Task: Create a rule from the Routing list, Task moved to a section -> Set Priority in the project AgileLounge , set the section as To-Do and set the priority of the task as  High
Action: Mouse moved to (1086, 180)
Screenshot: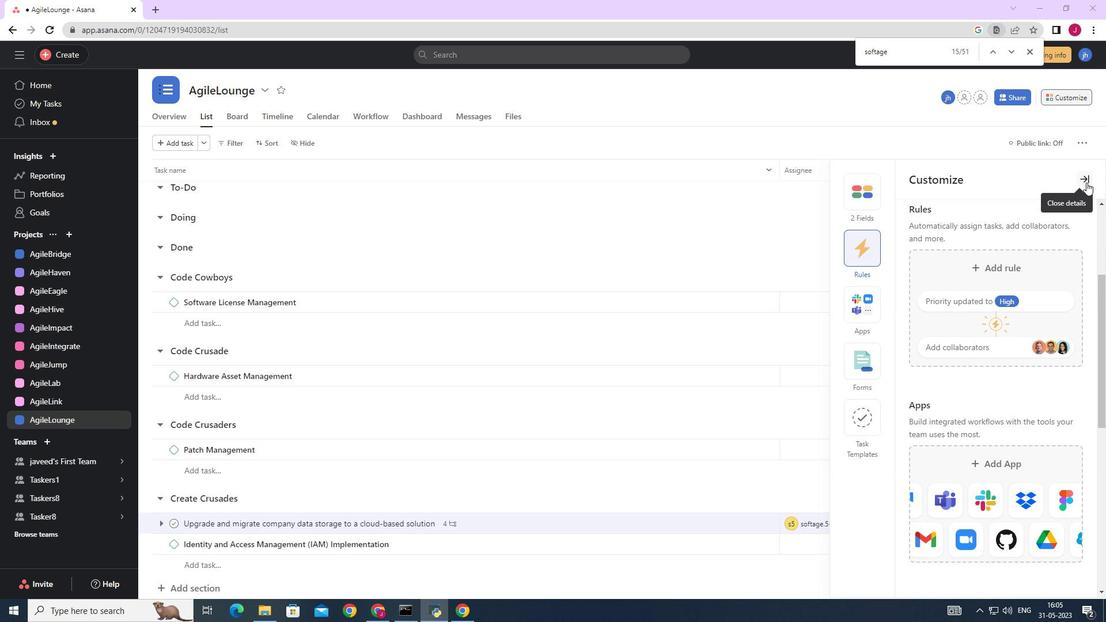 
Action: Mouse pressed left at (1086, 180)
Screenshot: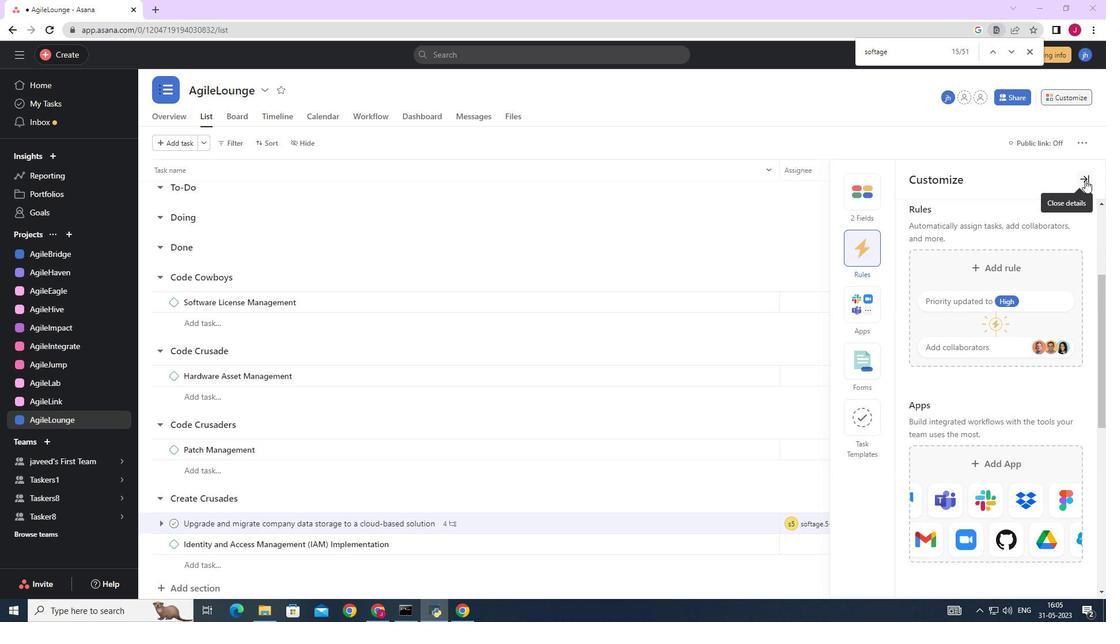 
Action: Mouse moved to (1067, 95)
Screenshot: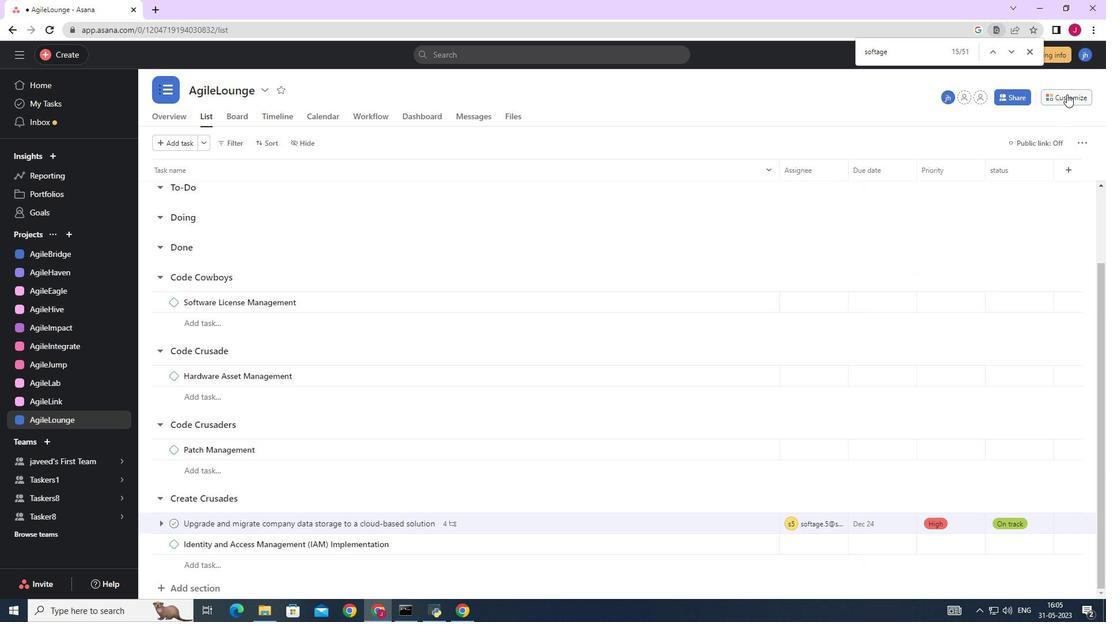 
Action: Mouse pressed left at (1067, 95)
Screenshot: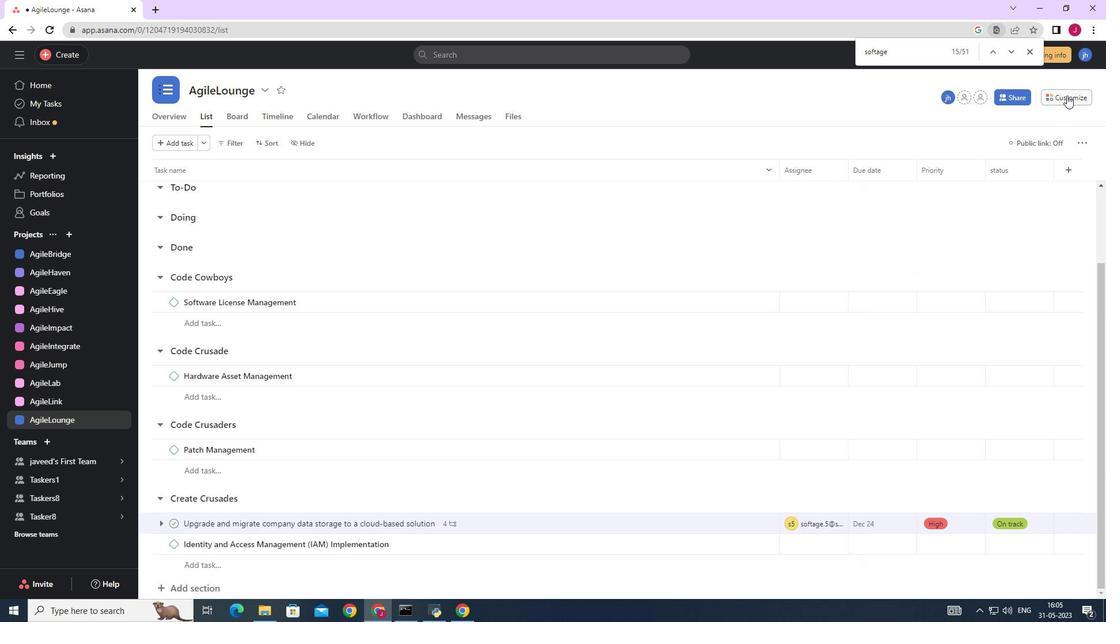 
Action: Mouse moved to (870, 251)
Screenshot: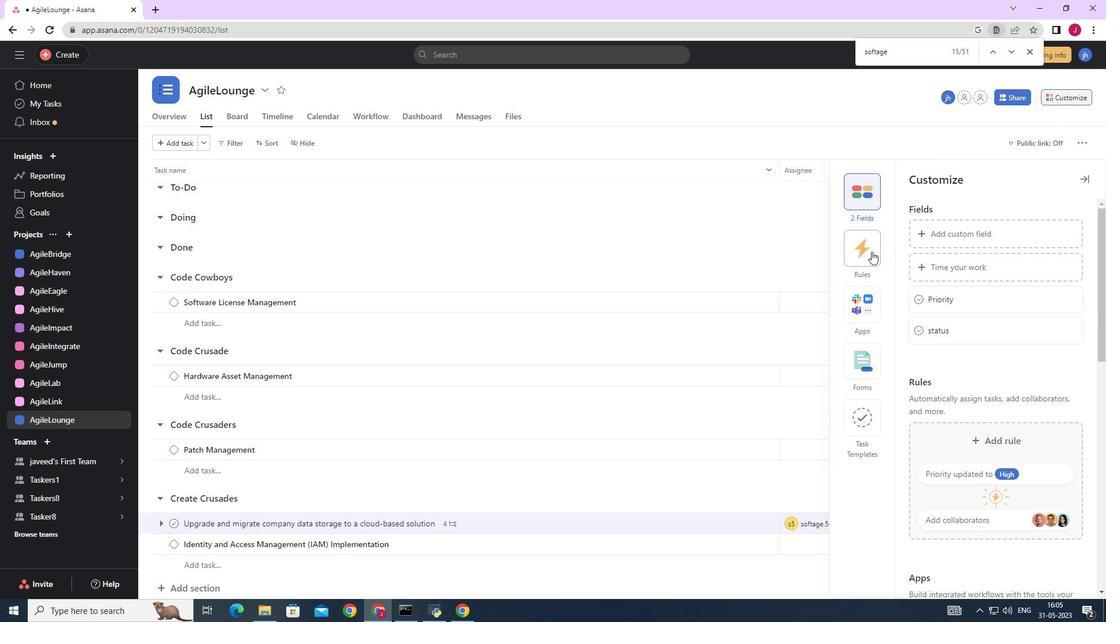 
Action: Mouse pressed left at (870, 251)
Screenshot: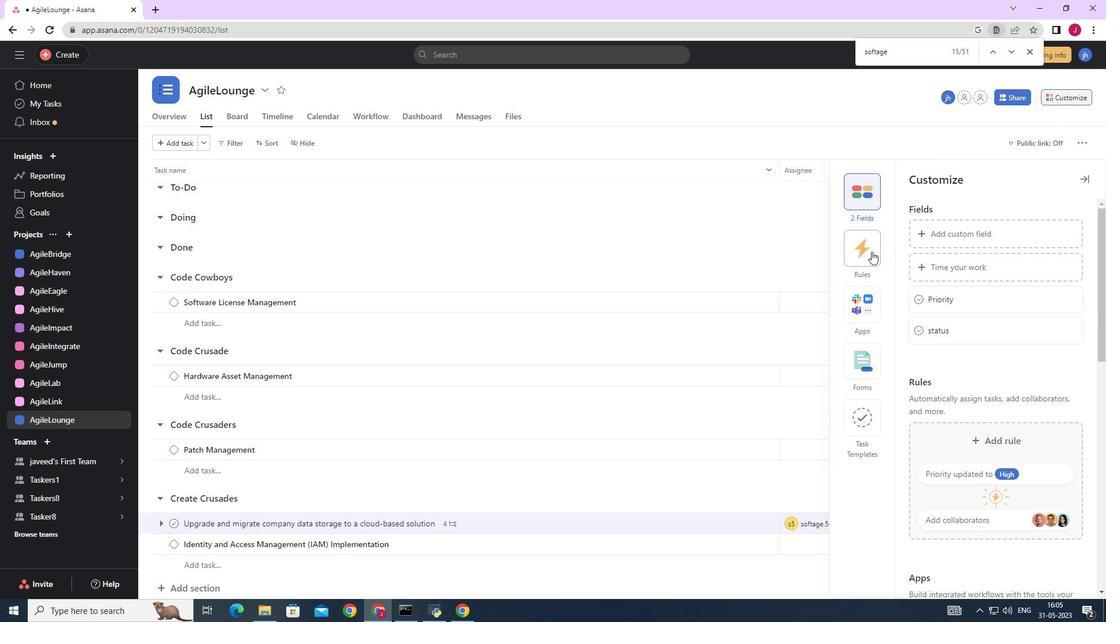 
Action: Mouse moved to (953, 266)
Screenshot: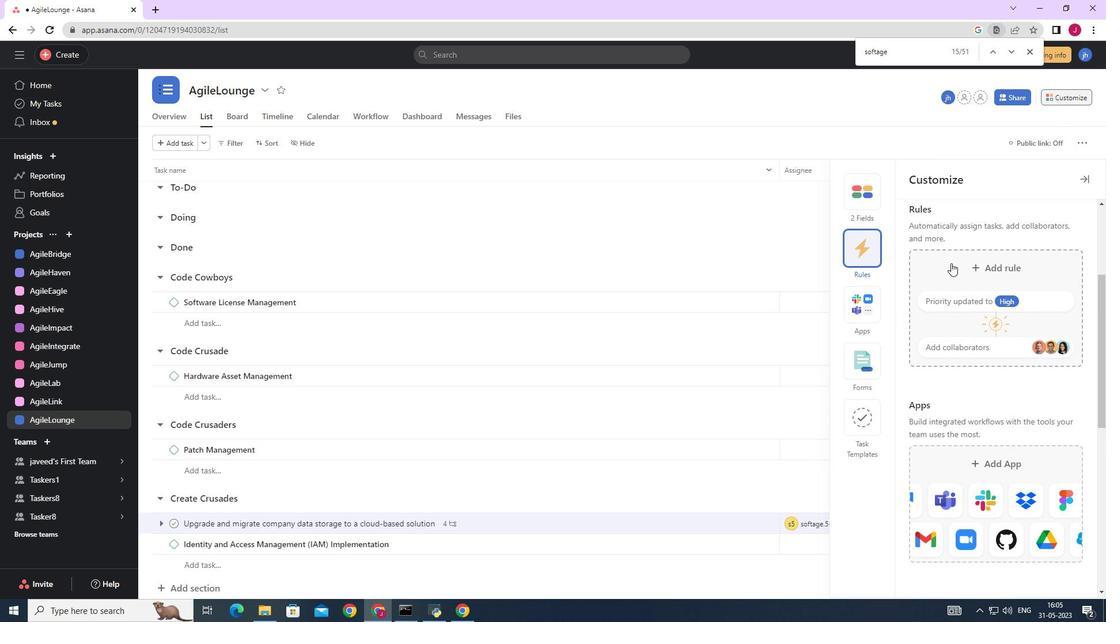 
Action: Mouse pressed left at (953, 266)
Screenshot: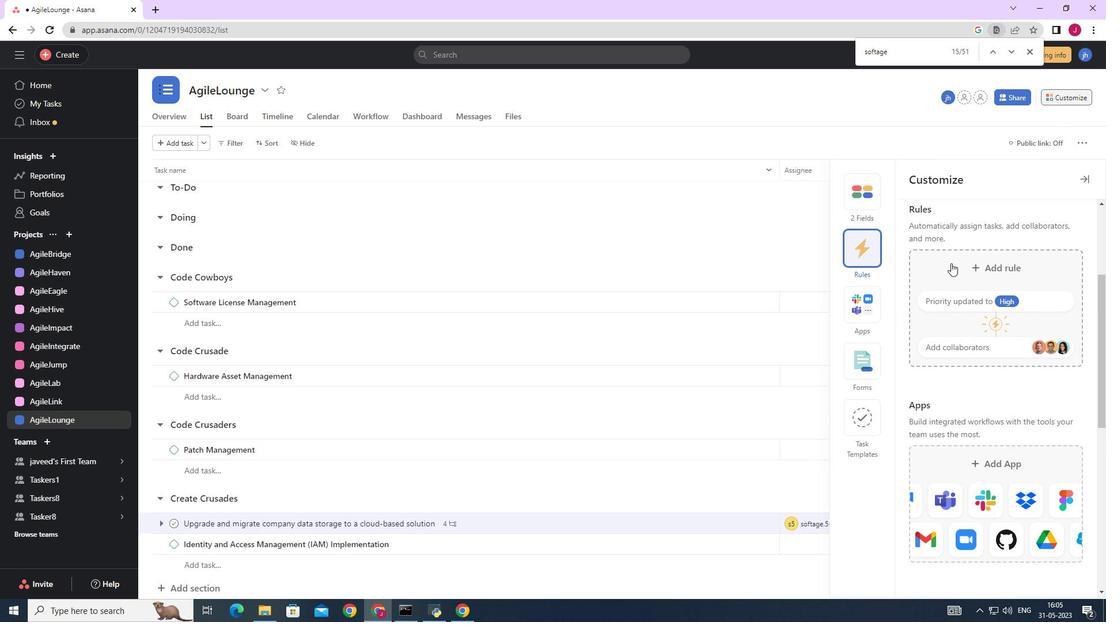 
Action: Mouse moved to (261, 168)
Screenshot: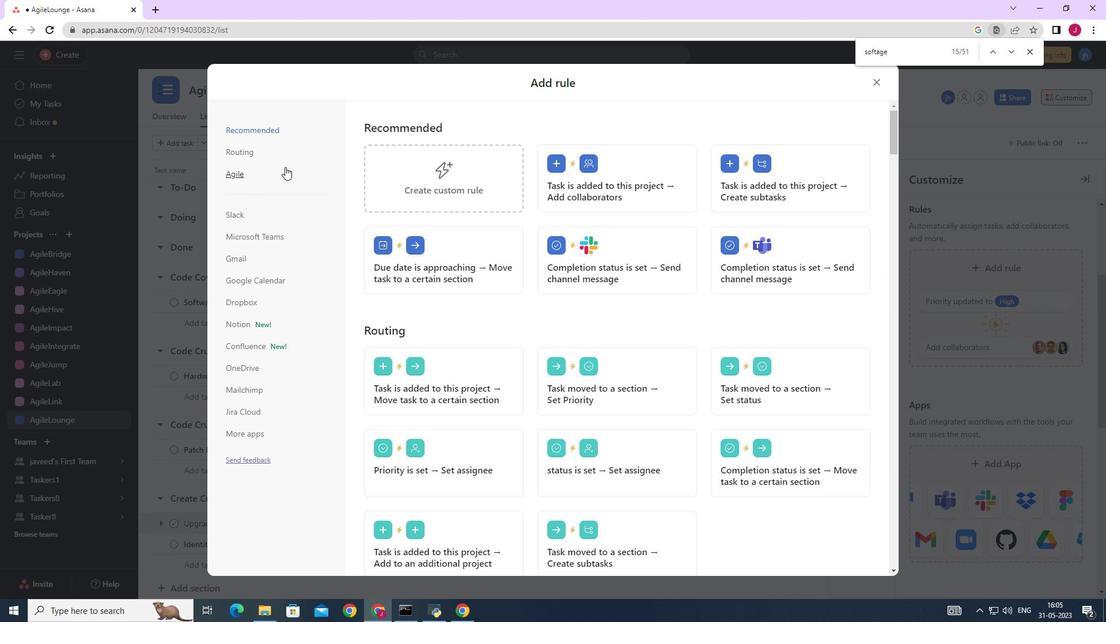 
Action: Mouse scrolled (261, 168) with delta (0, 0)
Screenshot: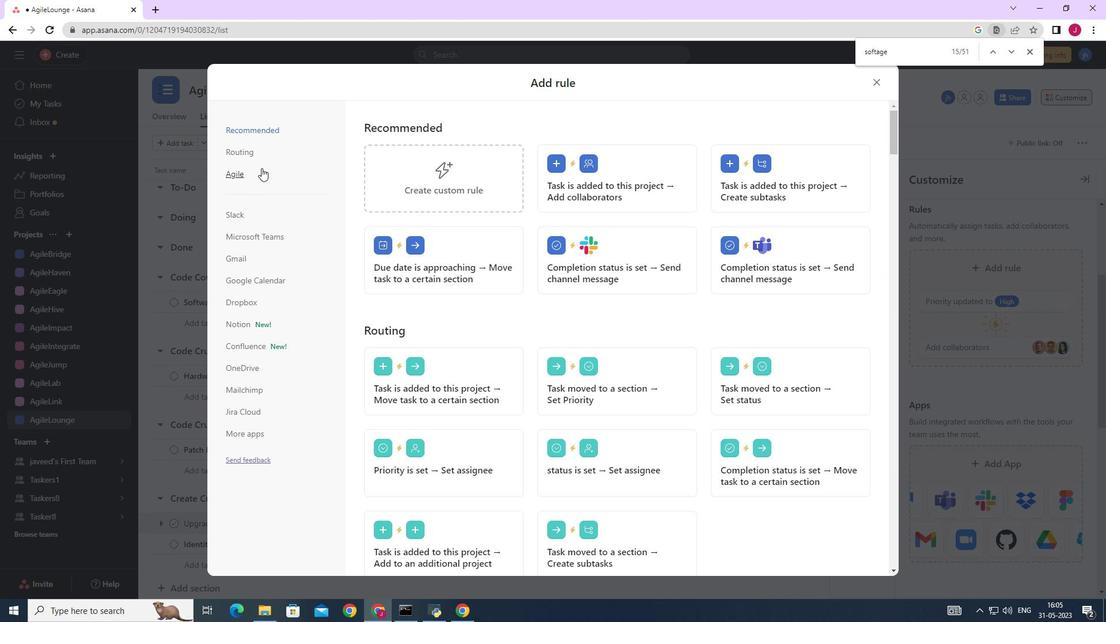 
Action: Mouse scrolled (261, 168) with delta (0, 0)
Screenshot: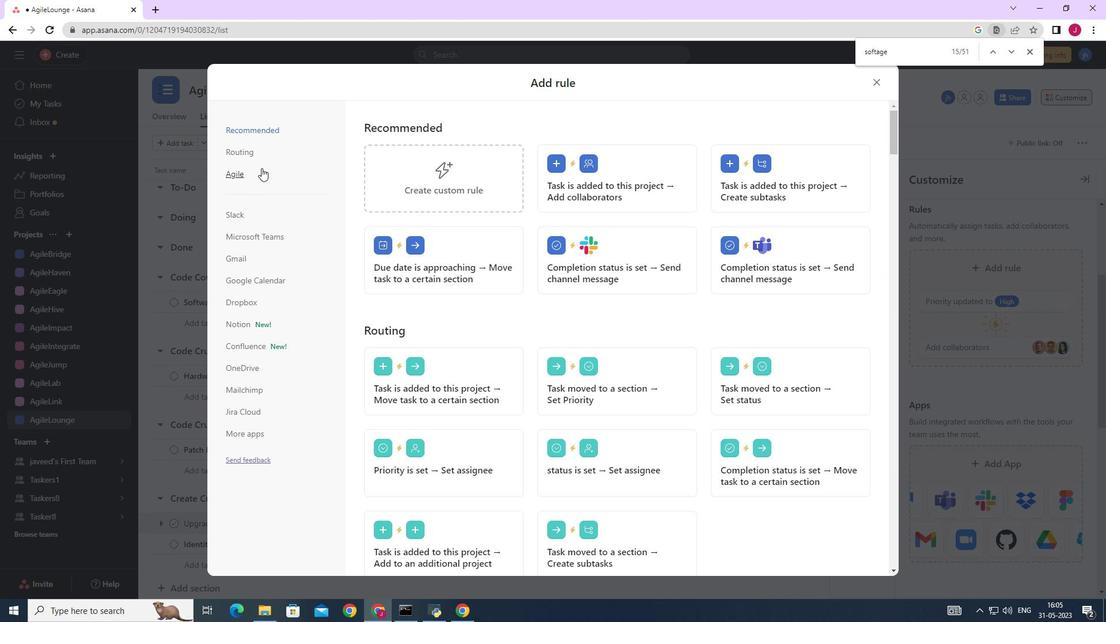 
Action: Mouse moved to (480, 170)
Screenshot: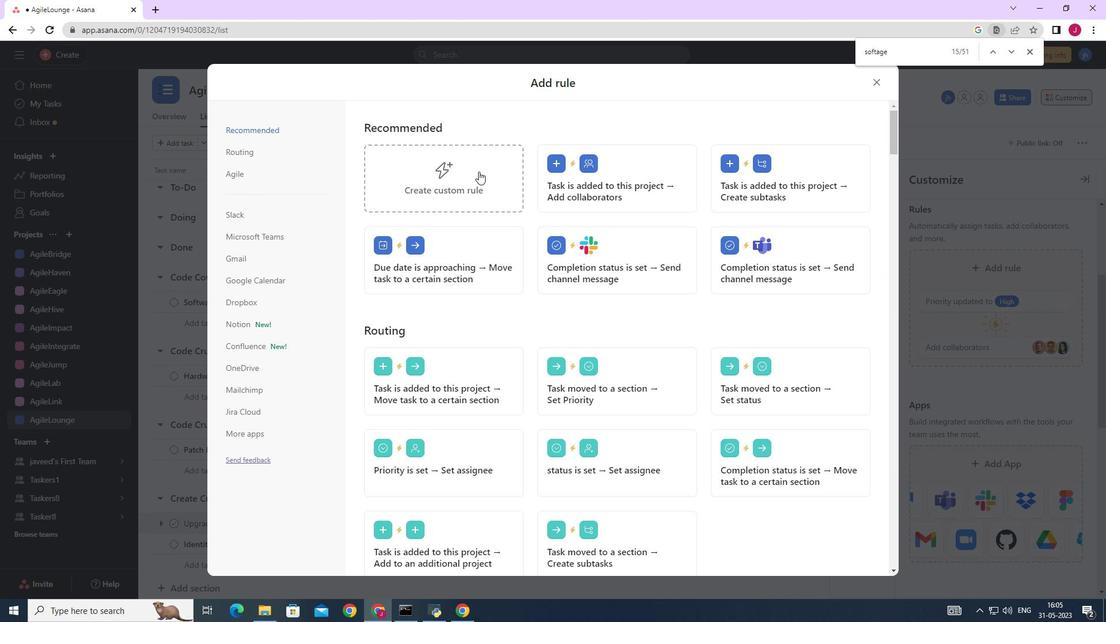 
Action: Mouse pressed left at (480, 170)
Screenshot: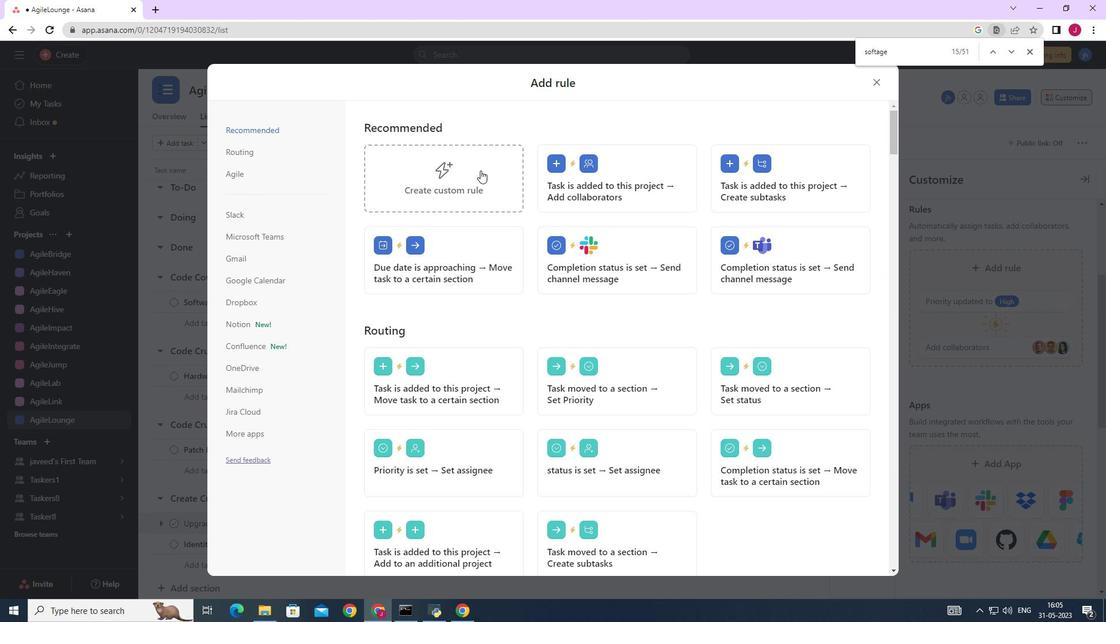 
Action: Mouse moved to (878, 80)
Screenshot: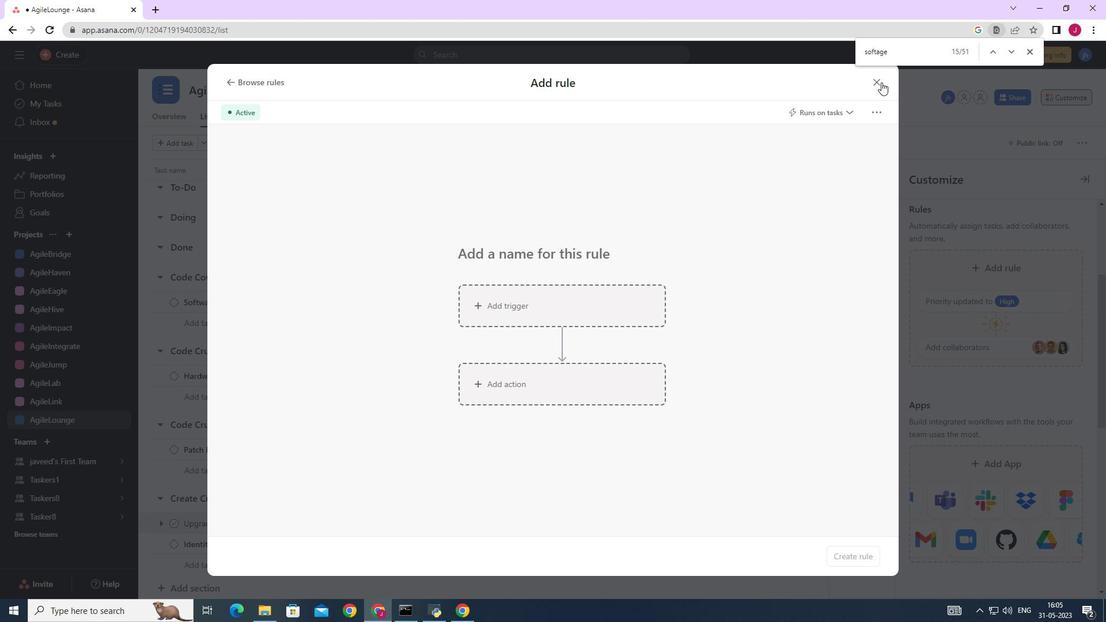 
Action: Mouse pressed left at (878, 80)
Screenshot: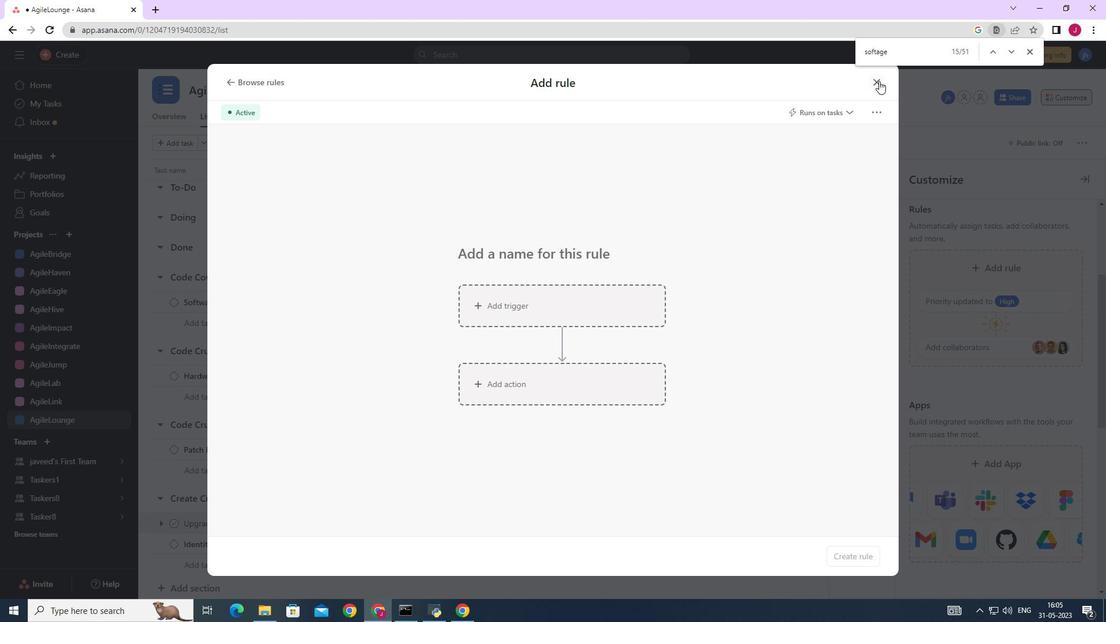
Action: Mouse moved to (946, 264)
Screenshot: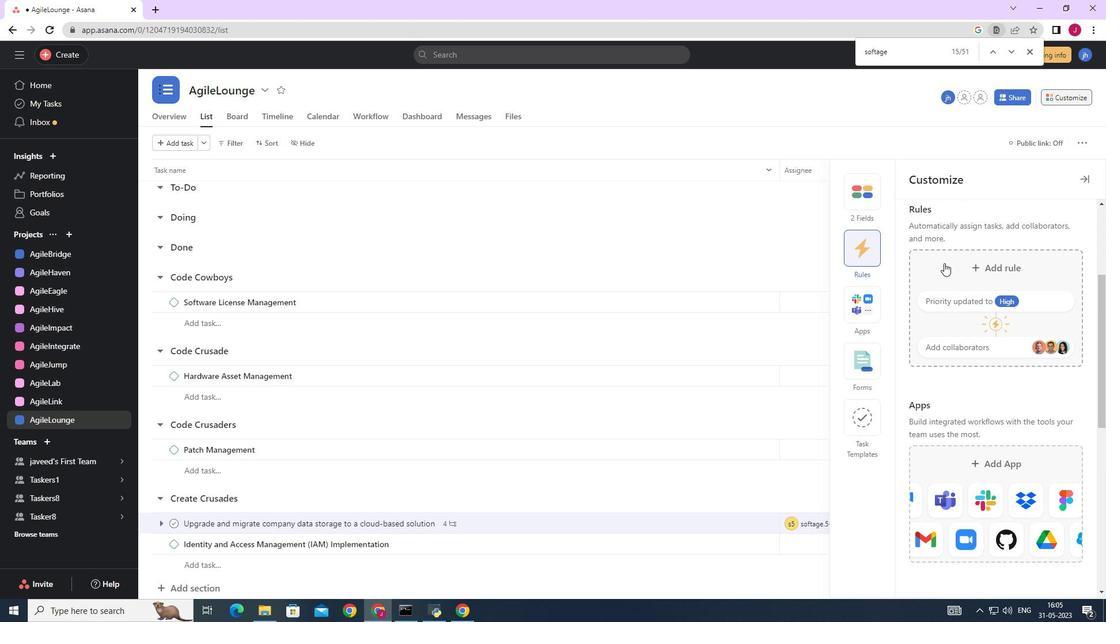 
Action: Mouse pressed left at (946, 264)
Screenshot: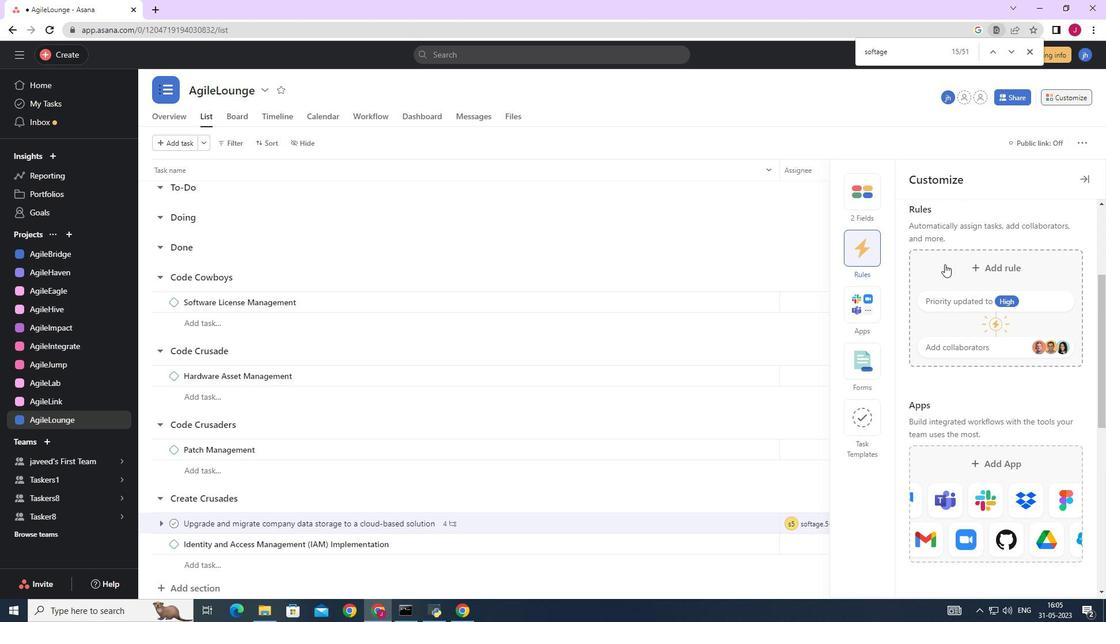 
Action: Mouse moved to (242, 149)
Screenshot: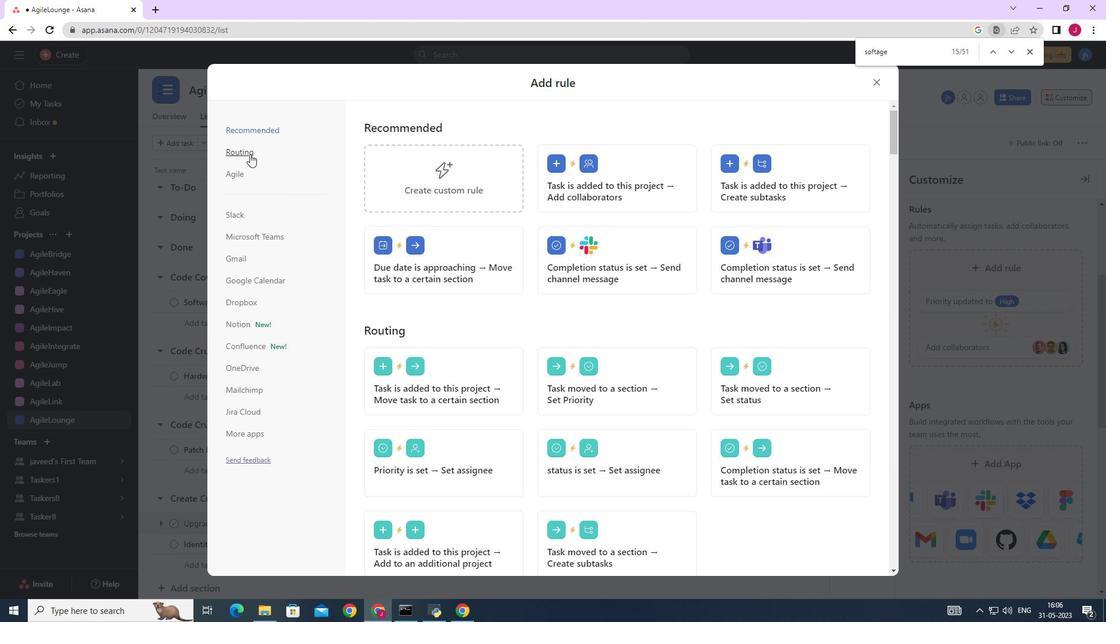 
Action: Mouse pressed left at (242, 149)
Screenshot: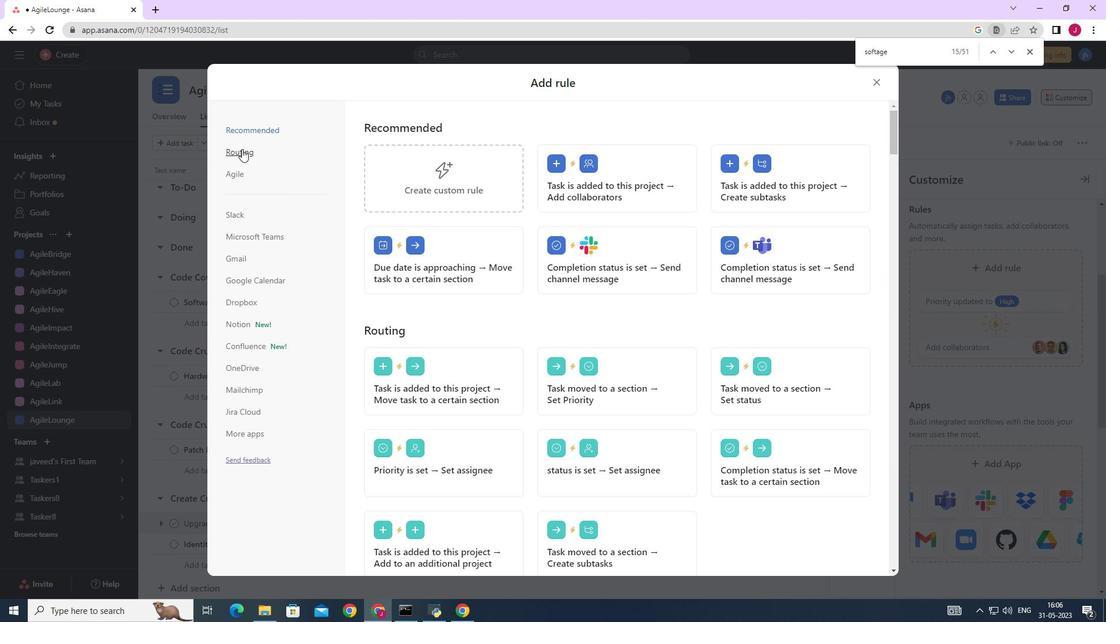 
Action: Mouse moved to (618, 178)
Screenshot: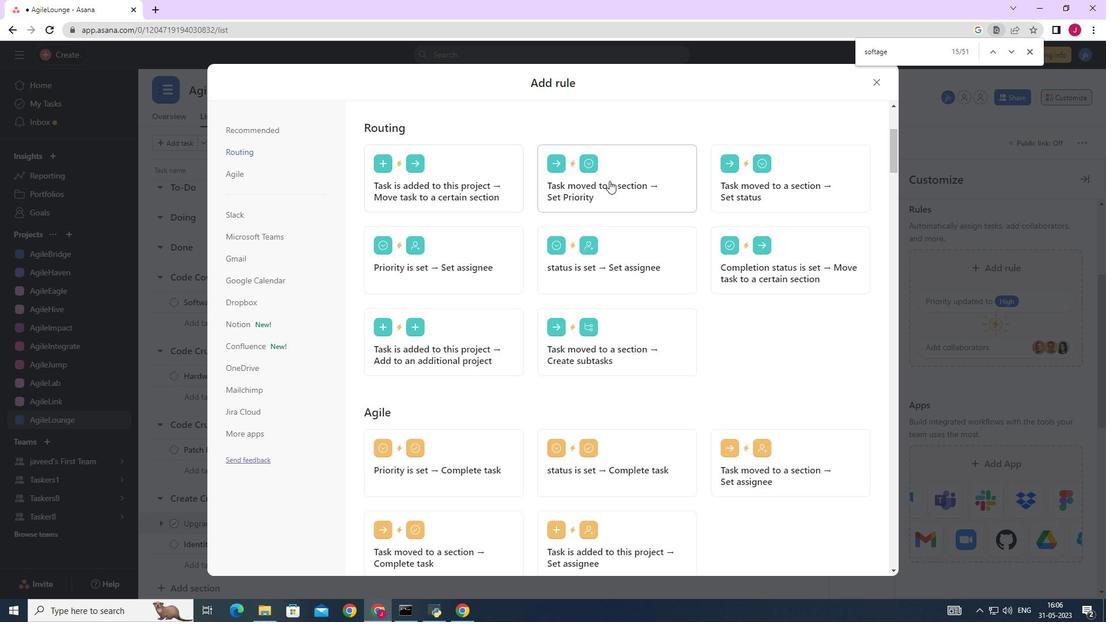 
Action: Mouse pressed left at (618, 178)
Screenshot: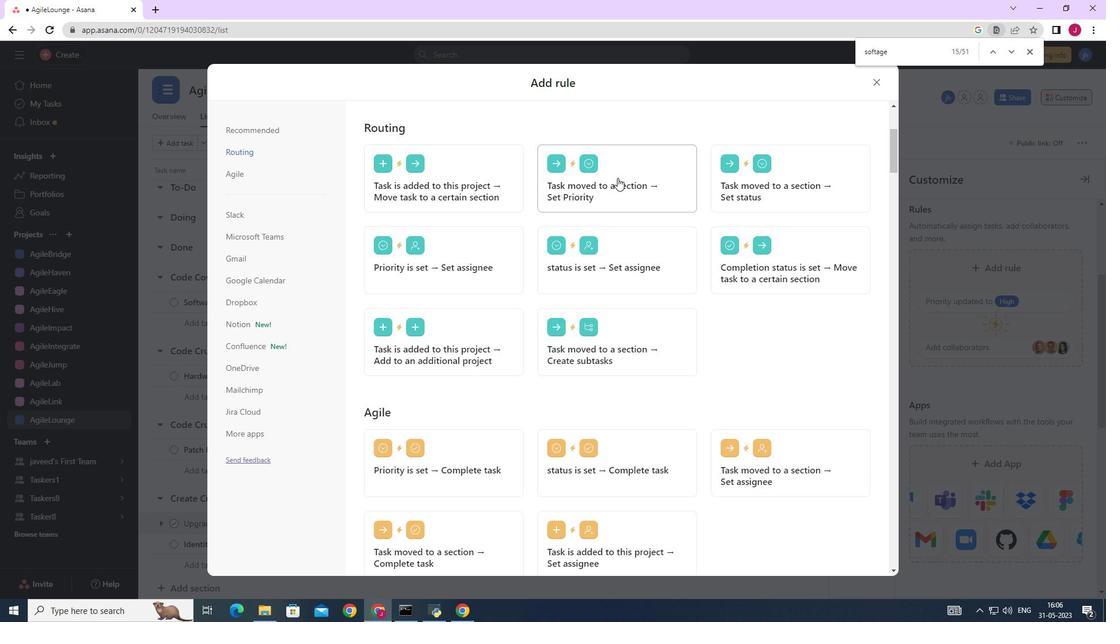 
Action: Mouse moved to (434, 325)
Screenshot: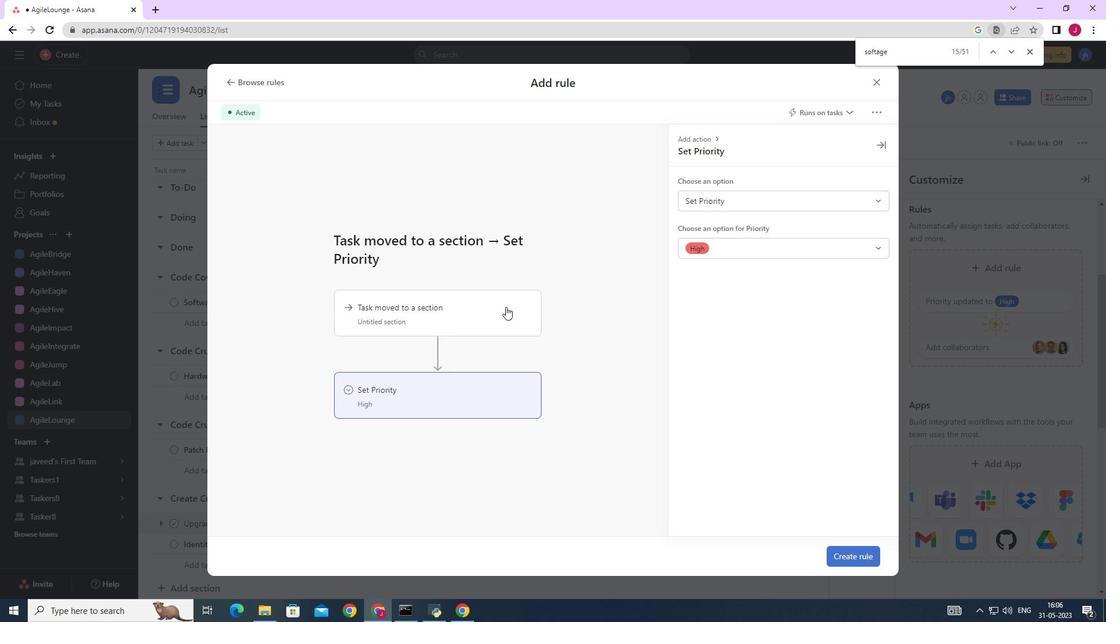 
Action: Mouse pressed left at (434, 325)
Screenshot: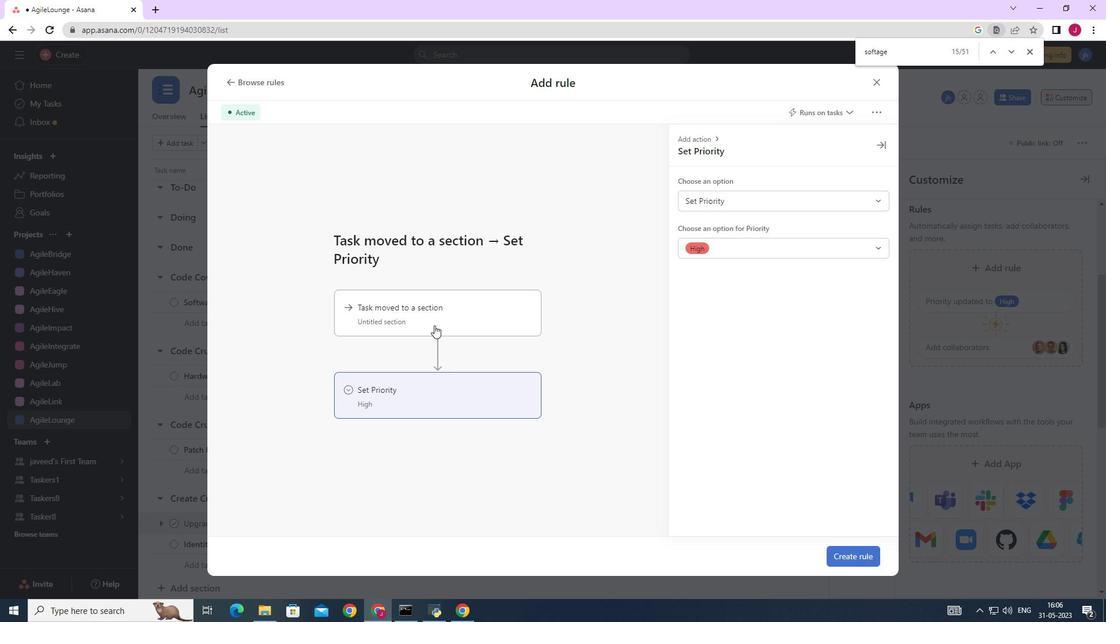
Action: Mouse moved to (785, 194)
Screenshot: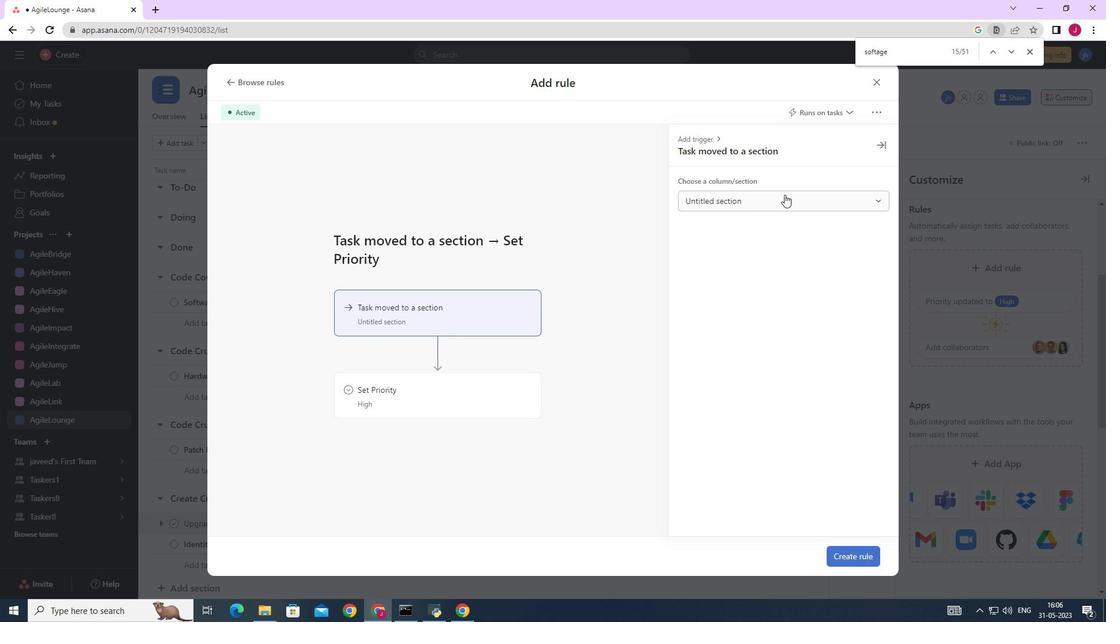 
Action: Mouse pressed left at (785, 194)
Screenshot: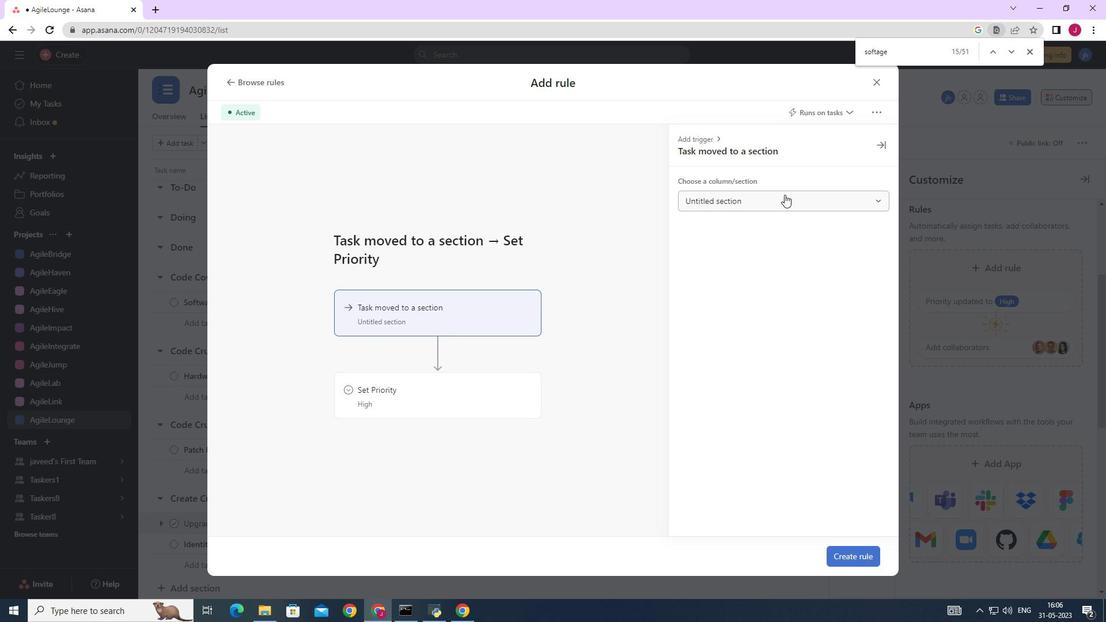 
Action: Mouse moved to (724, 246)
Screenshot: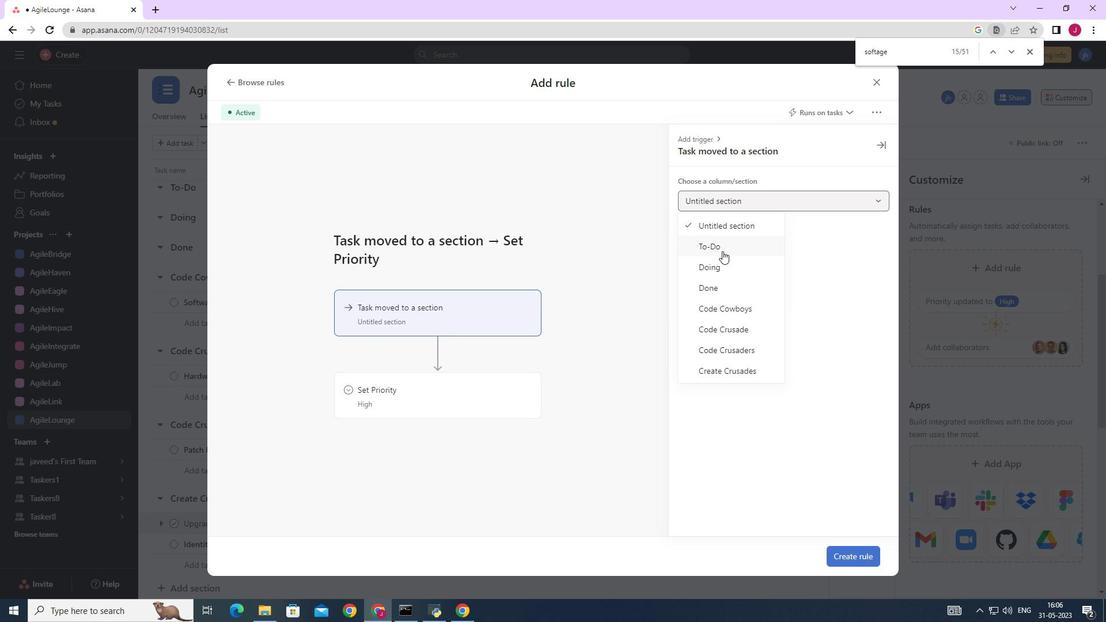 
Action: Mouse pressed left at (724, 246)
Screenshot: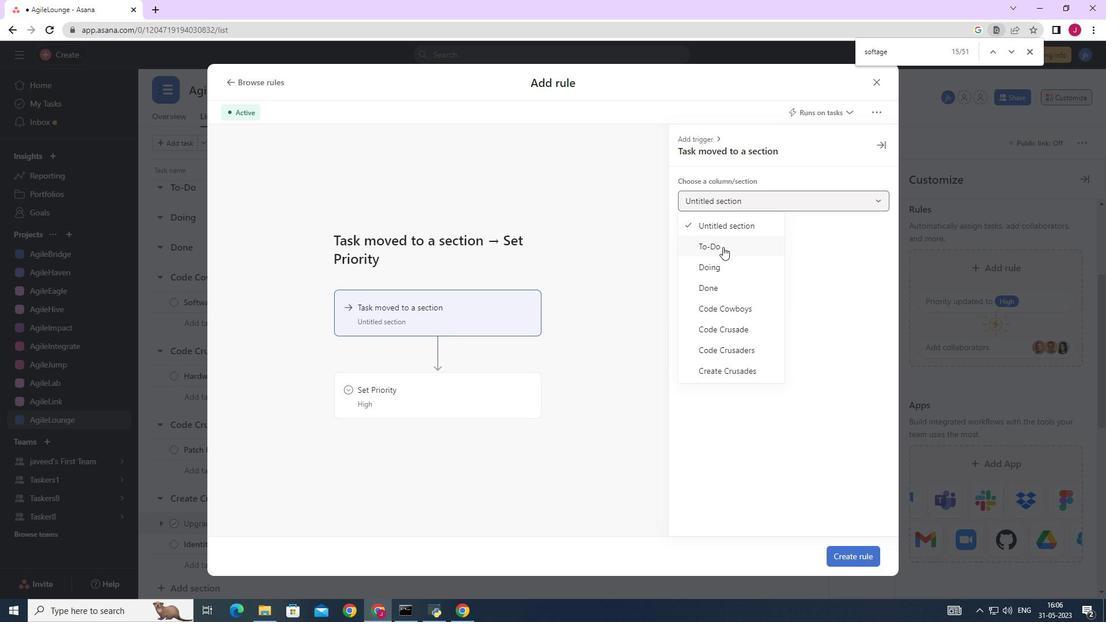 
Action: Mouse moved to (468, 388)
Screenshot: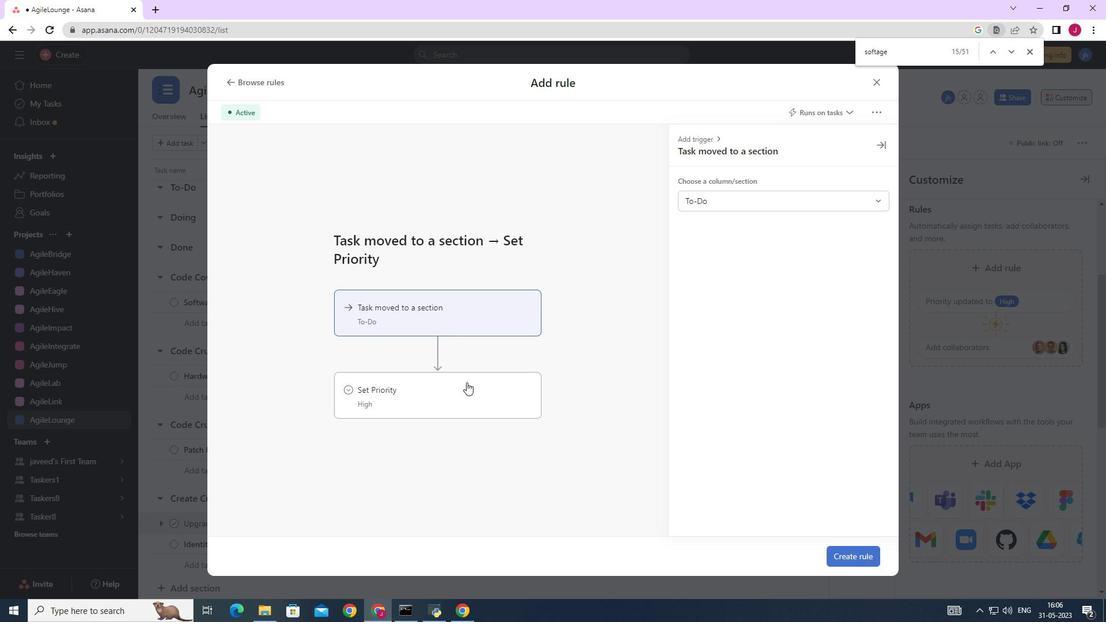 
Action: Mouse pressed left at (468, 388)
Screenshot: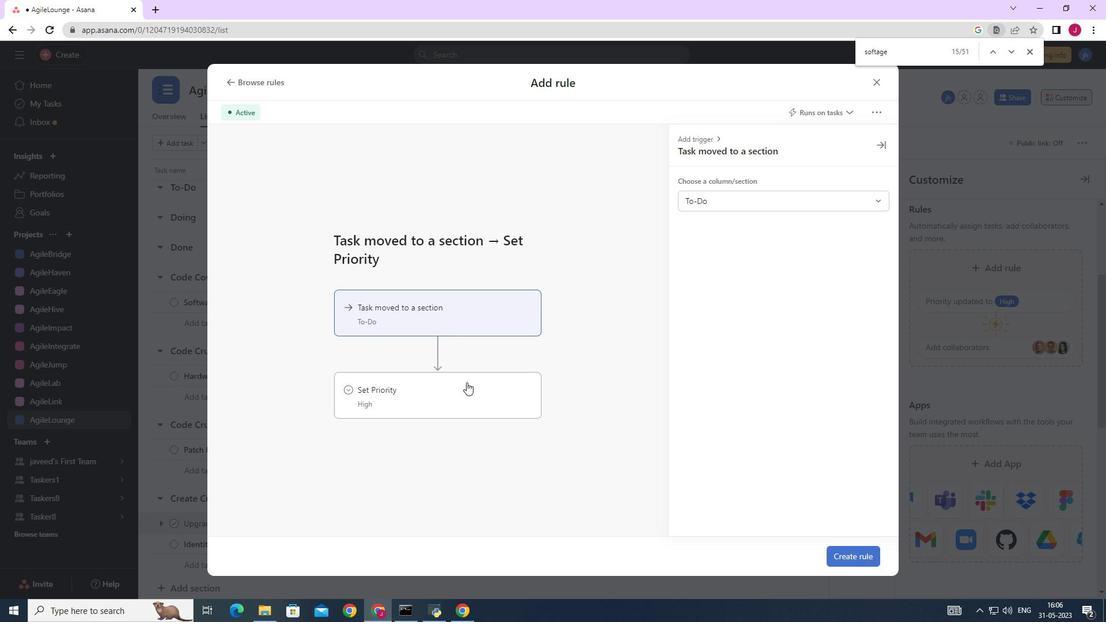 
Action: Mouse moved to (779, 200)
Screenshot: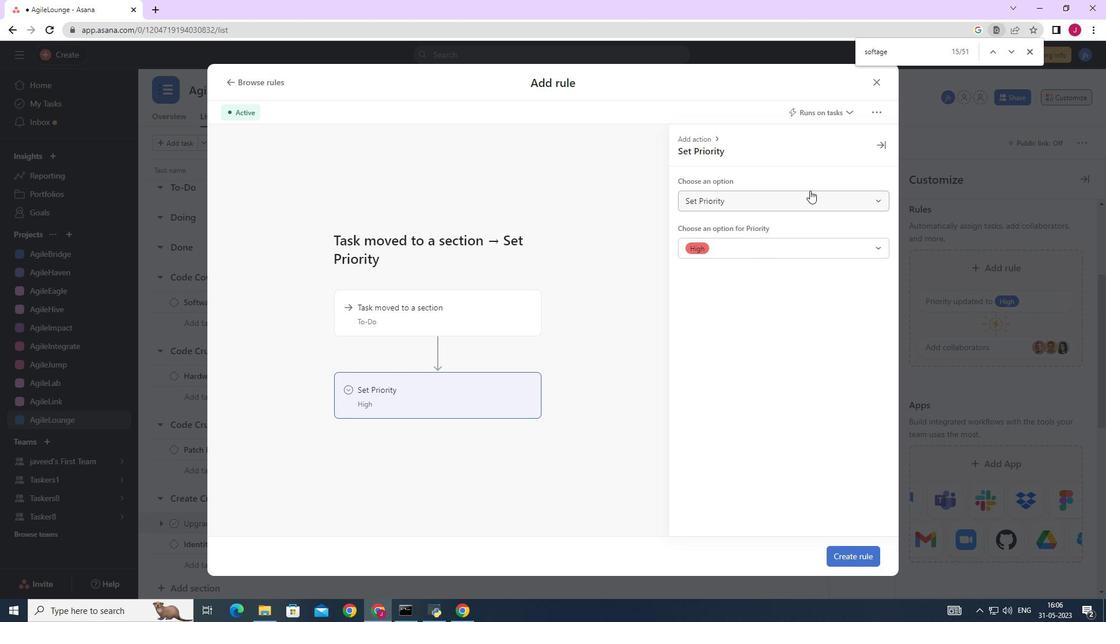 
Action: Mouse pressed left at (779, 200)
Screenshot: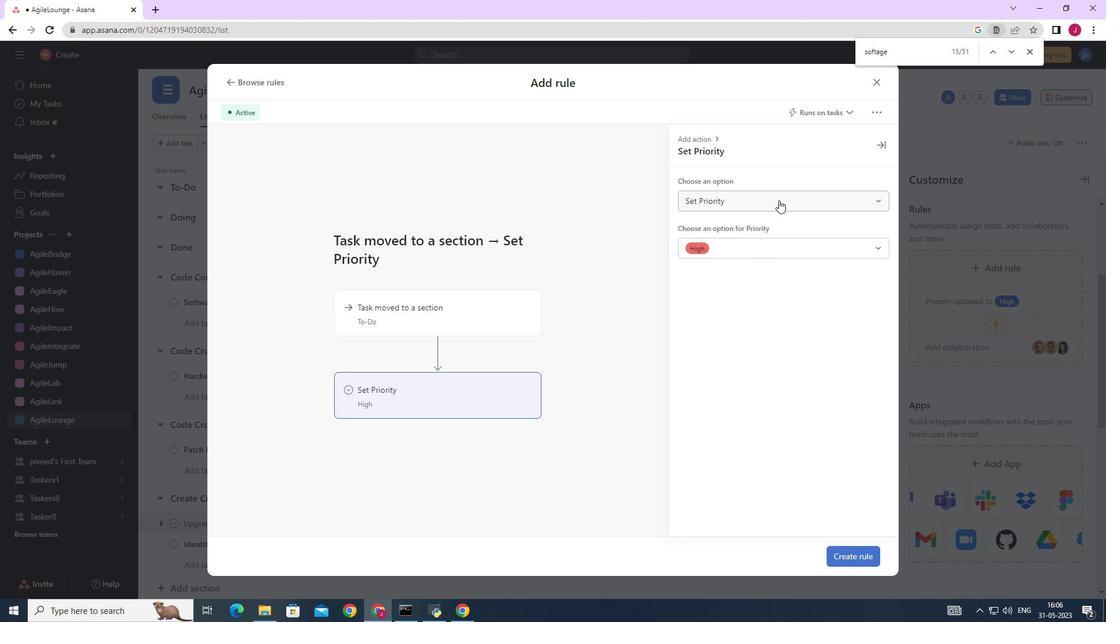 
Action: Mouse moved to (743, 207)
Screenshot: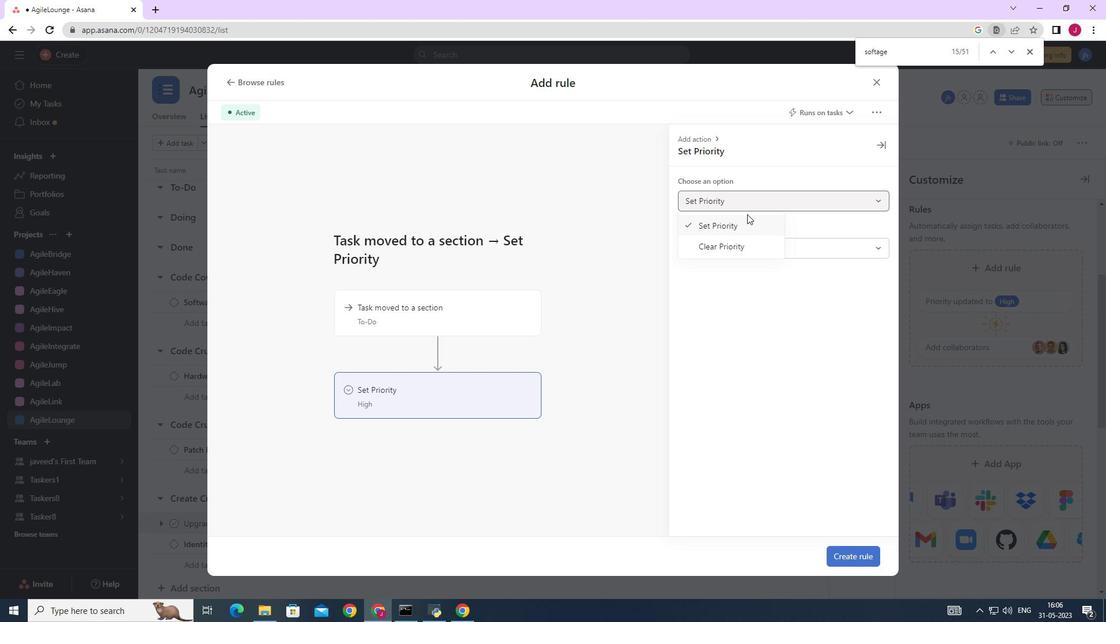 
Action: Mouse pressed left at (743, 207)
Screenshot: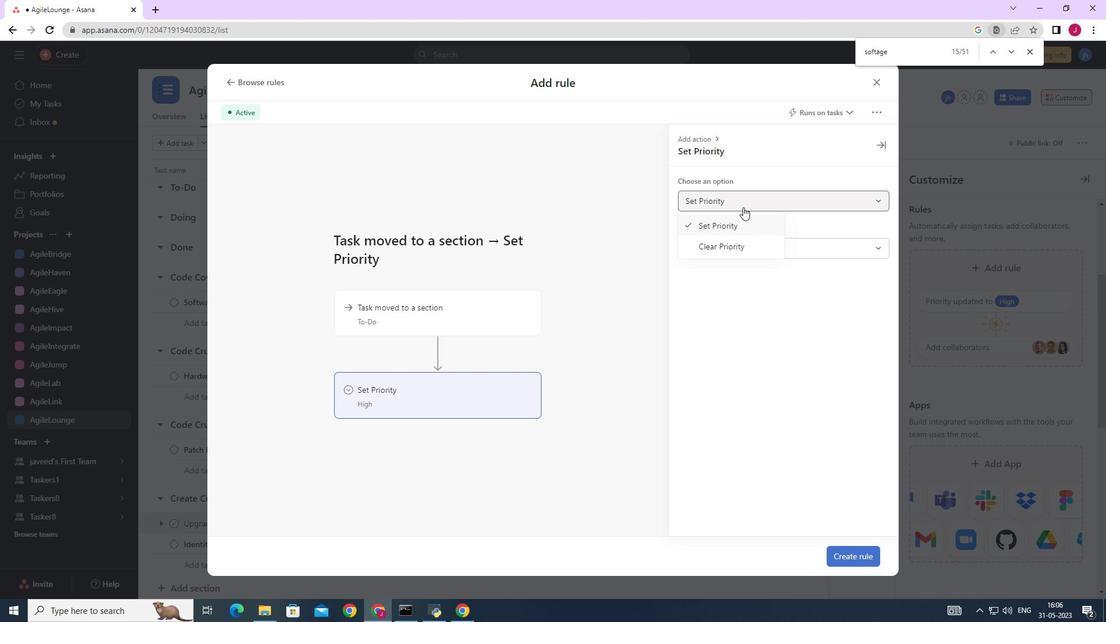 
Action: Mouse moved to (743, 202)
Screenshot: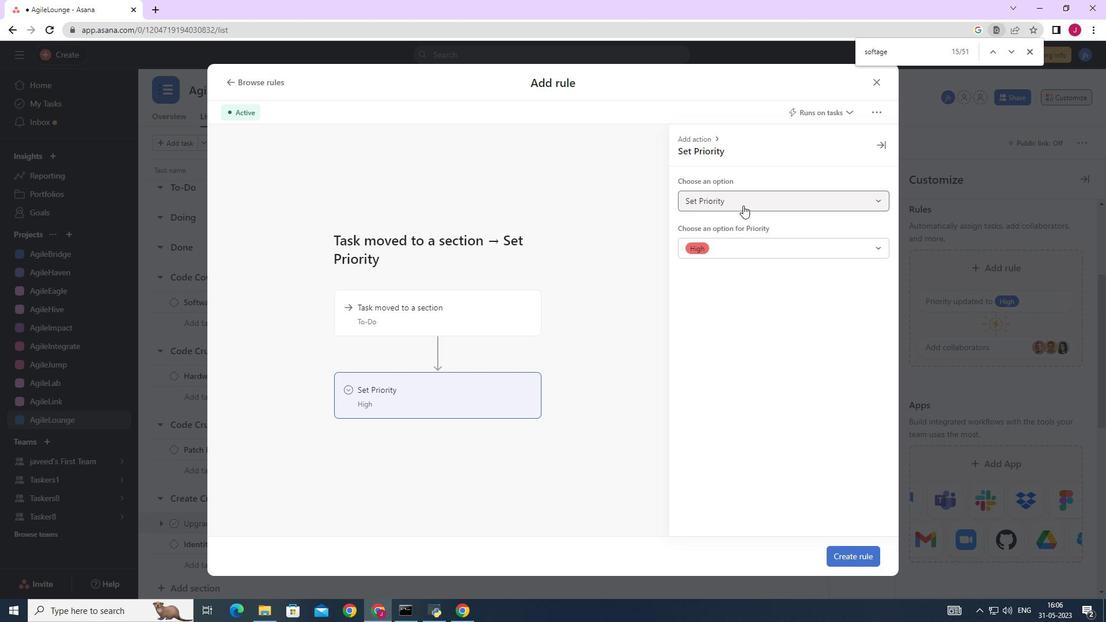 
Action: Mouse pressed left at (743, 202)
Screenshot: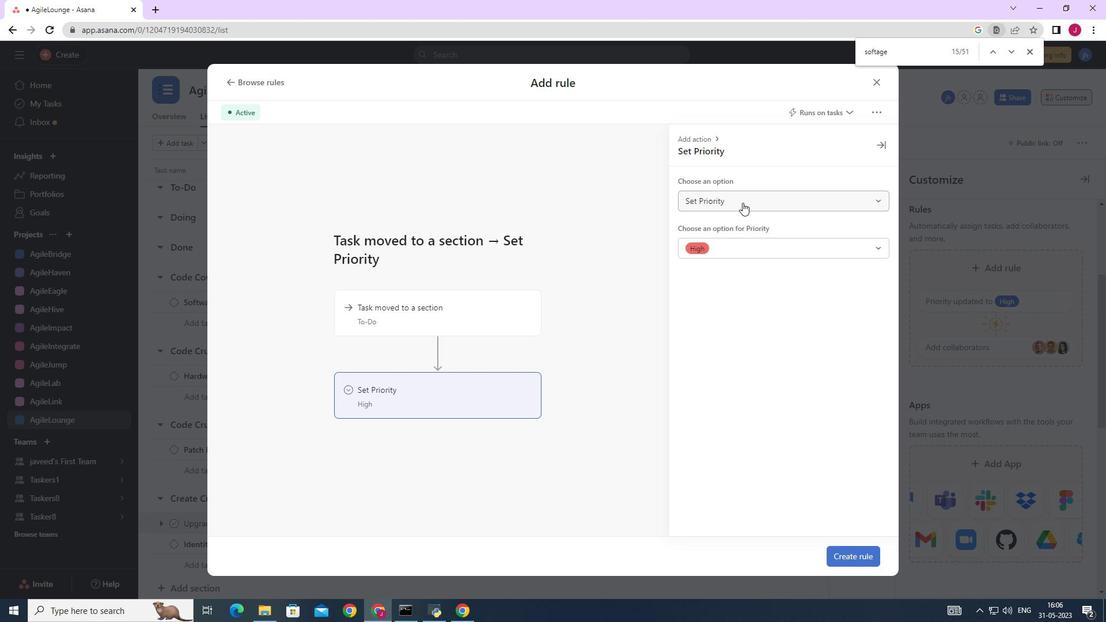 
Action: Mouse moved to (743, 201)
Screenshot: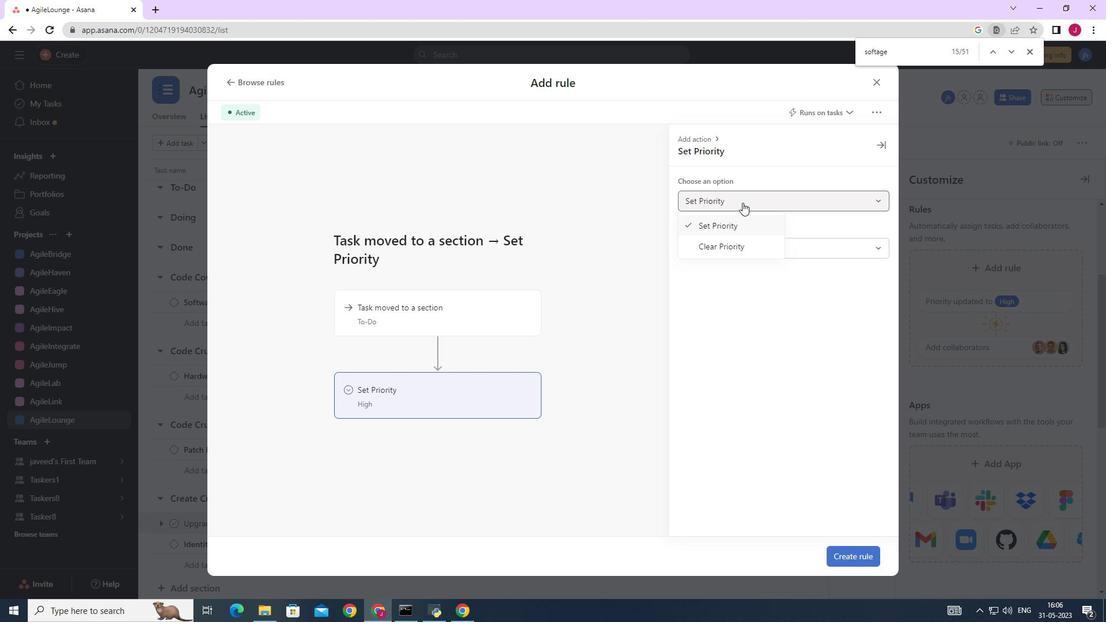 
Action: Mouse pressed left at (743, 201)
Screenshot: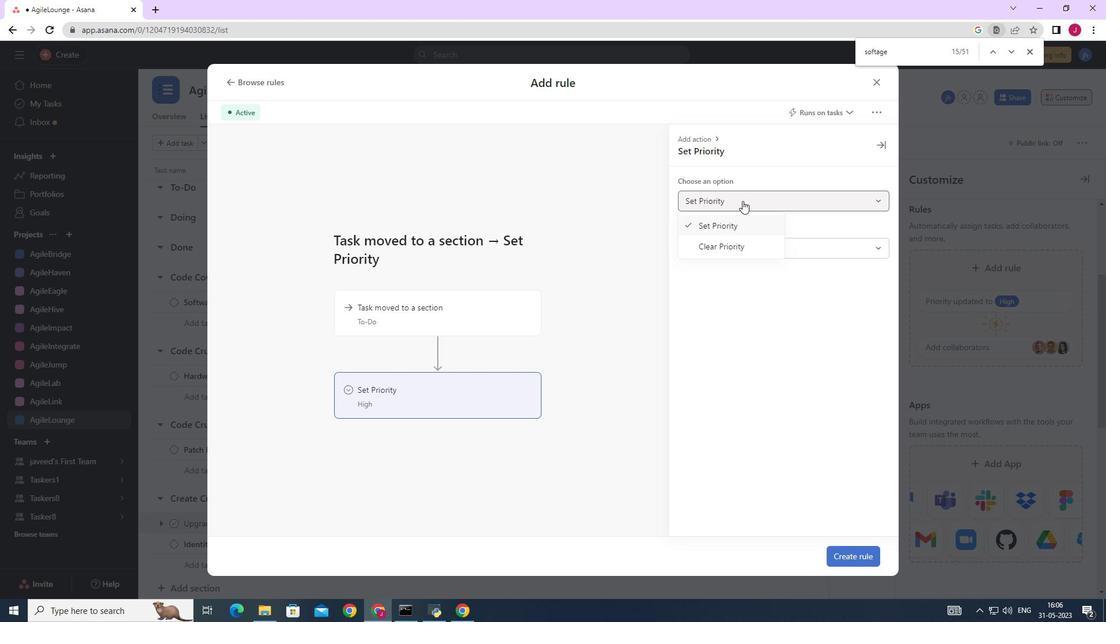 
Action: Mouse moved to (856, 552)
Screenshot: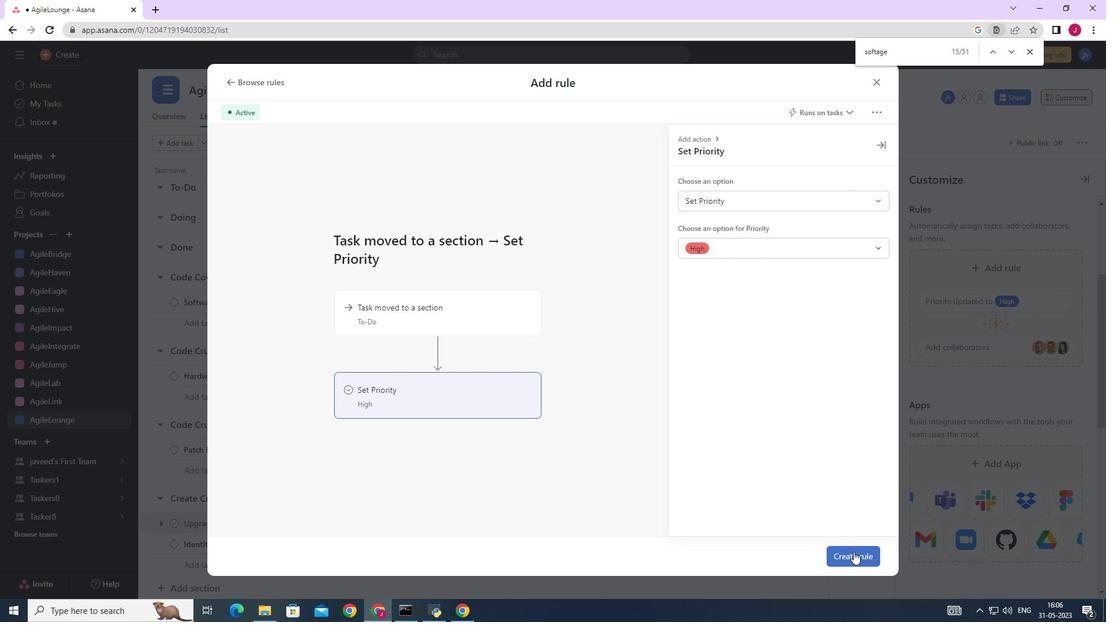 
Action: Mouse pressed left at (856, 552)
Screenshot: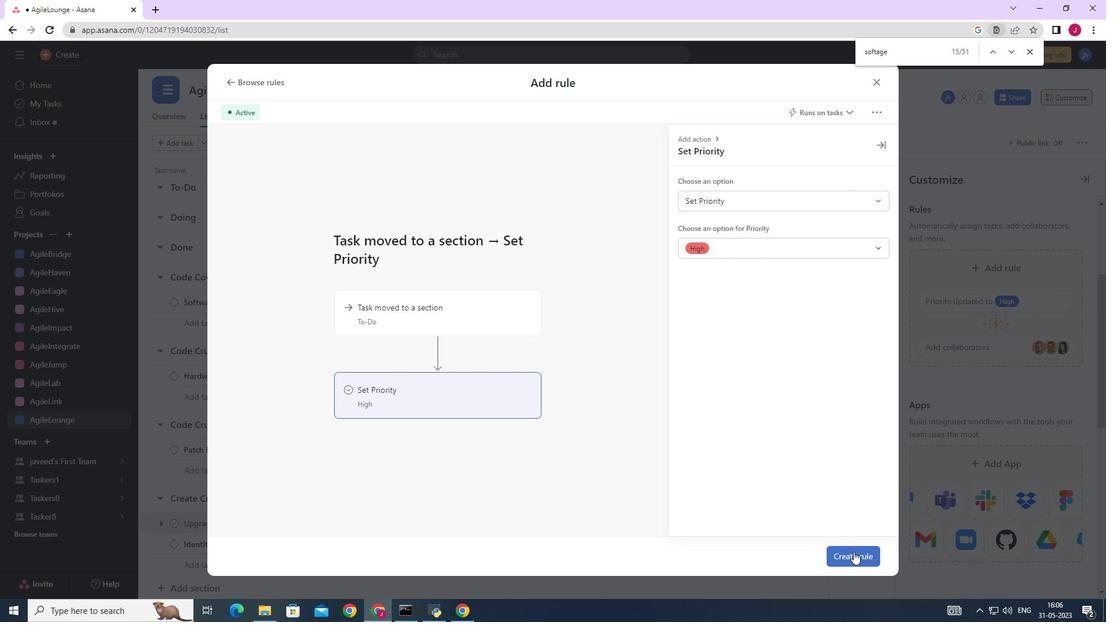 
Action: Mouse moved to (825, 534)
Screenshot: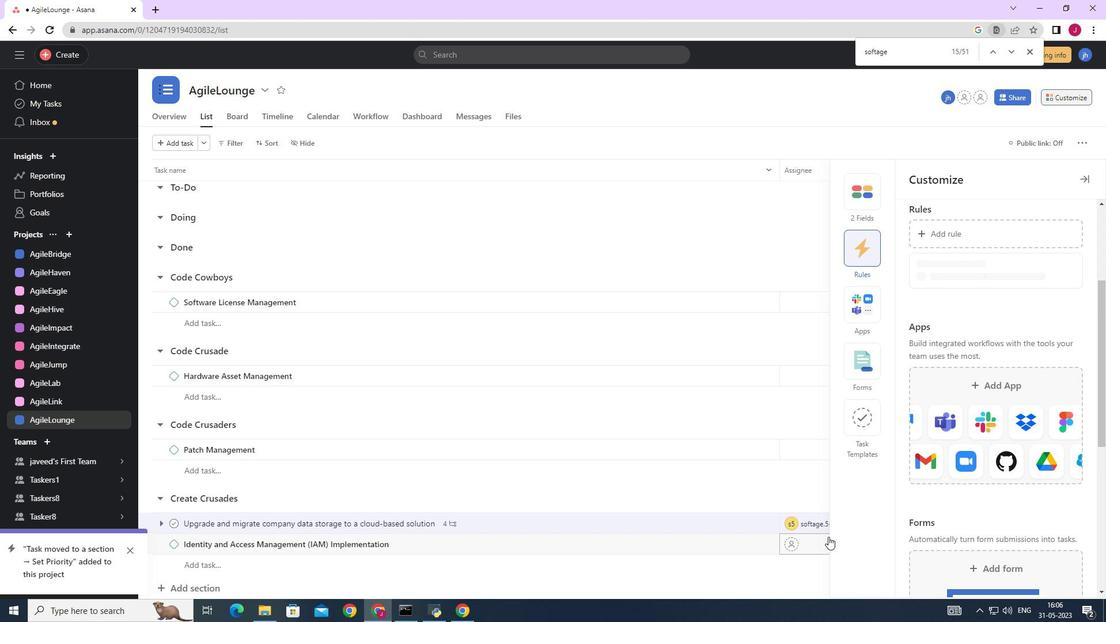 
